 Task: Create Workspace Cybersecurity Workspace description Organize and manage company events and activities. Workspace type Engineering-IT
Action: Mouse moved to (353, 64)
Screenshot: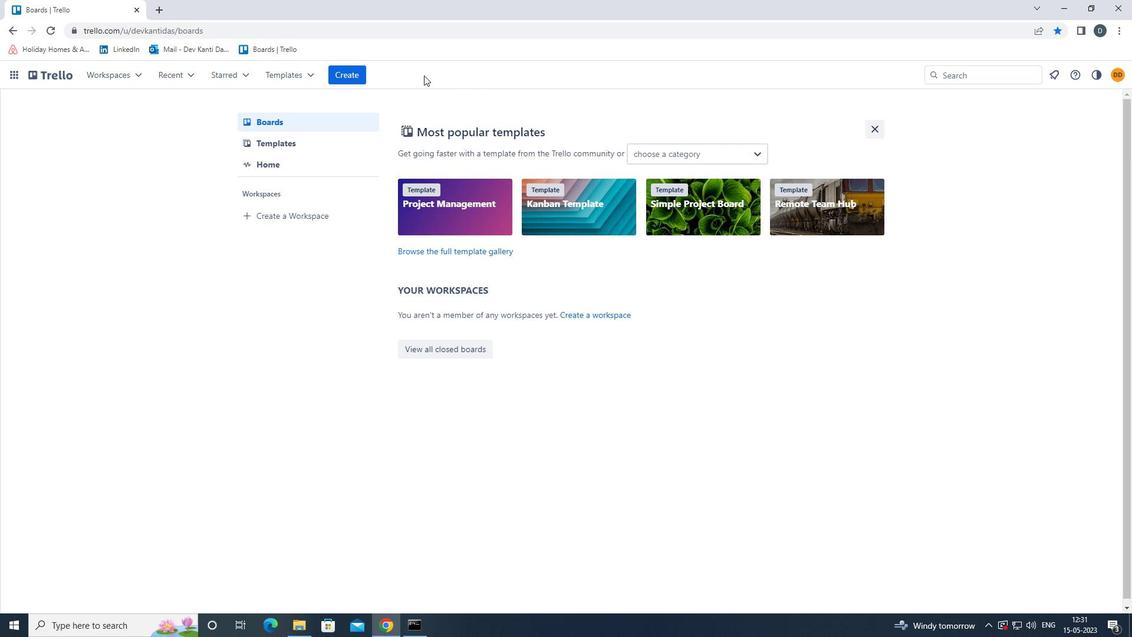 
Action: Mouse pressed left at (353, 64)
Screenshot: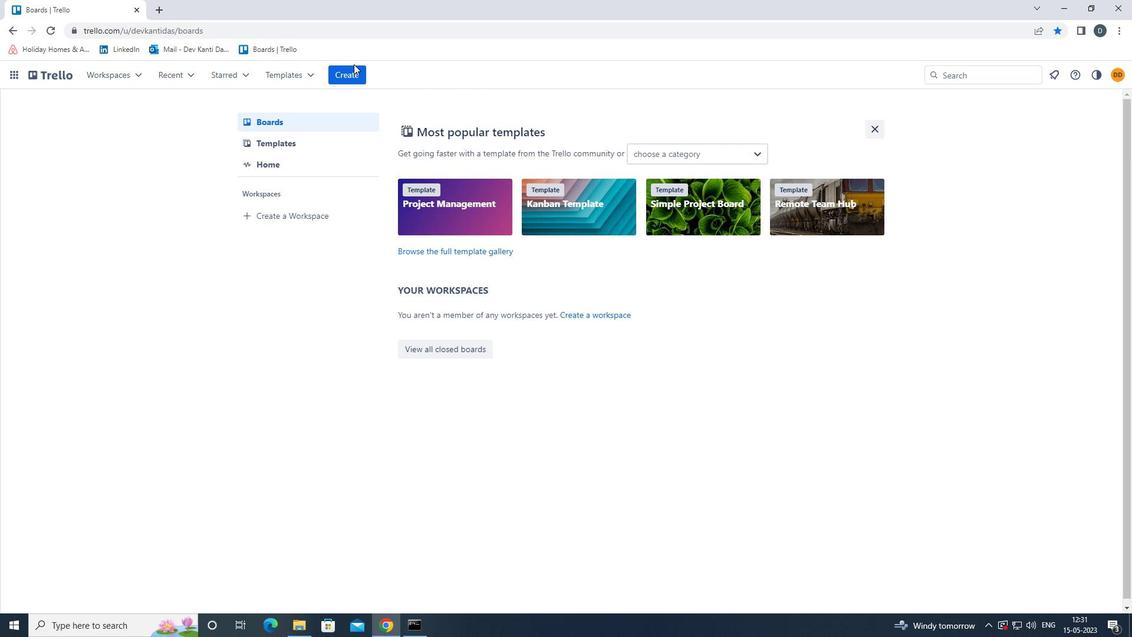 
Action: Mouse moved to (353, 66)
Screenshot: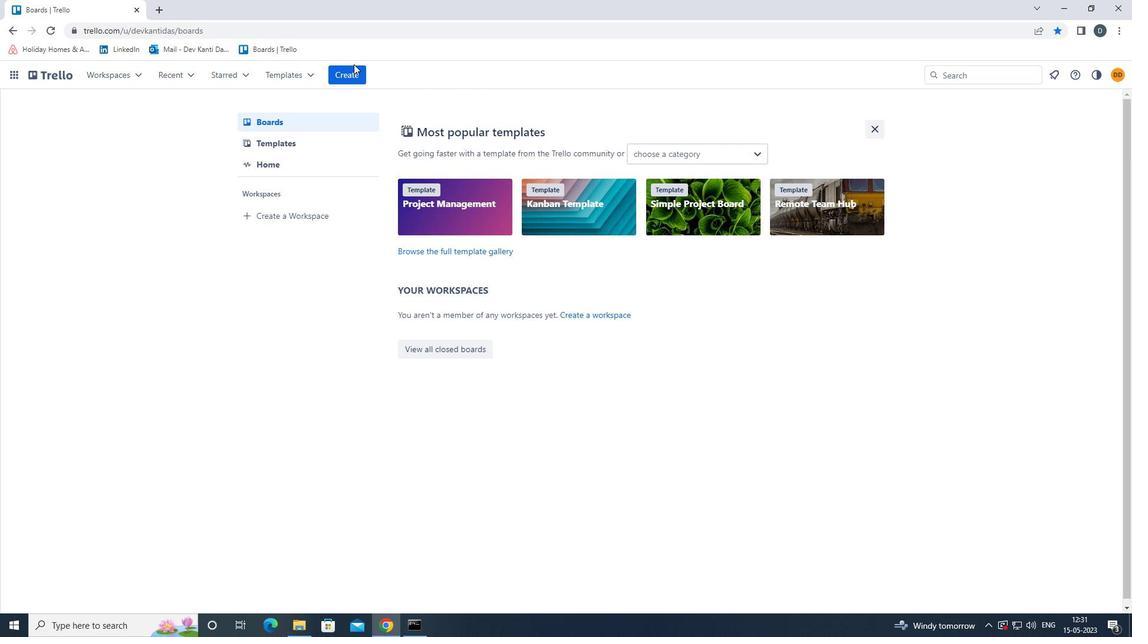 
Action: Mouse pressed left at (353, 66)
Screenshot: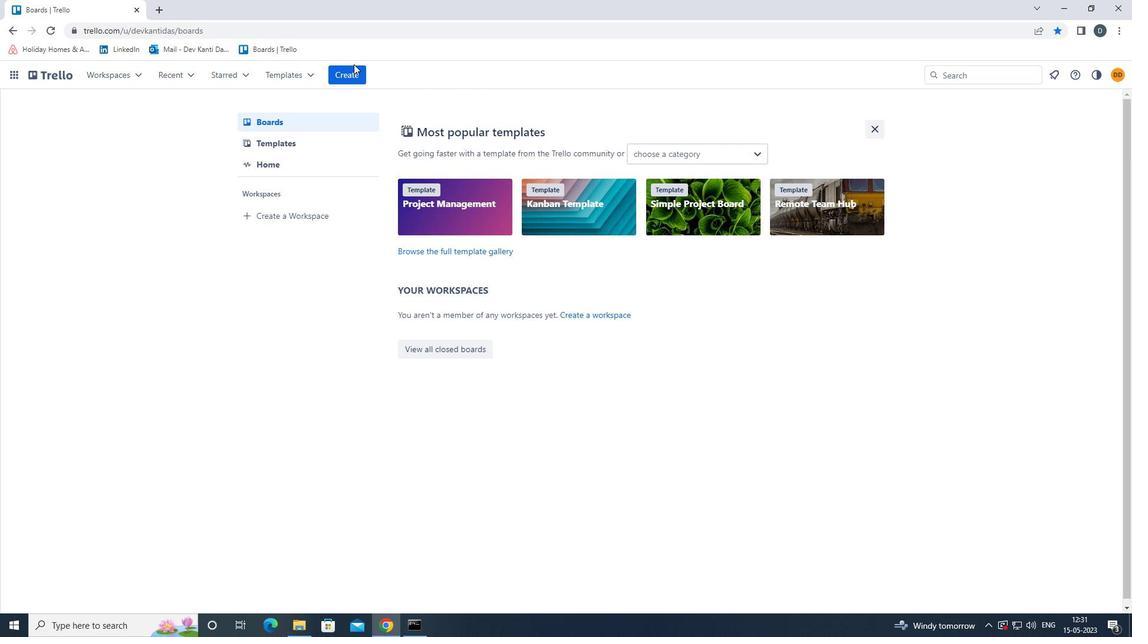 
Action: Mouse moved to (395, 192)
Screenshot: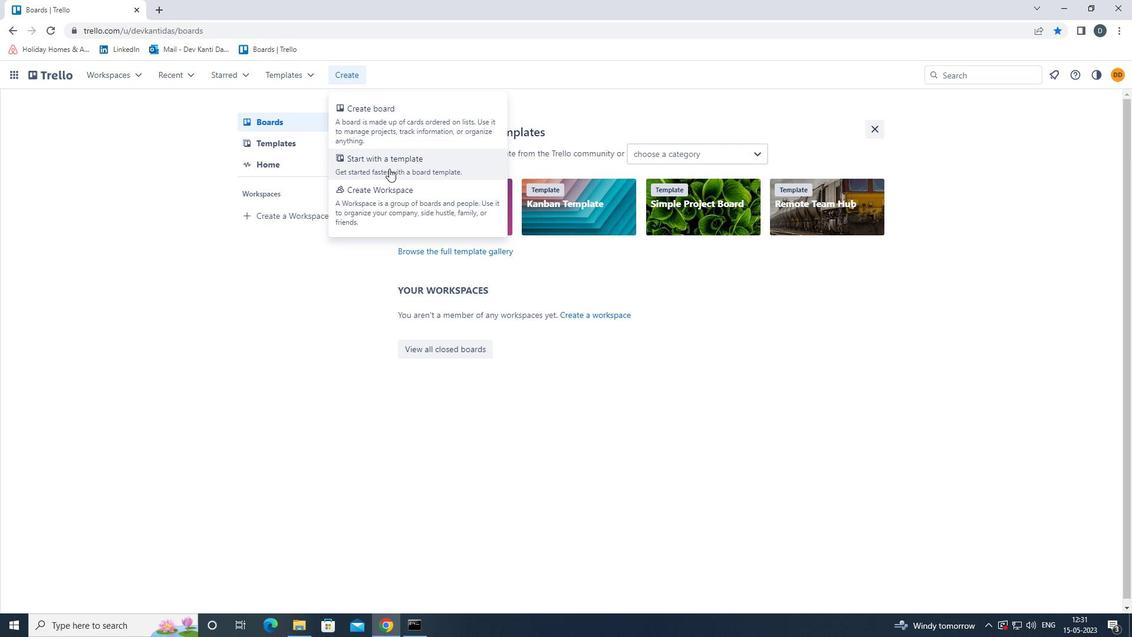 
Action: Mouse pressed left at (395, 192)
Screenshot: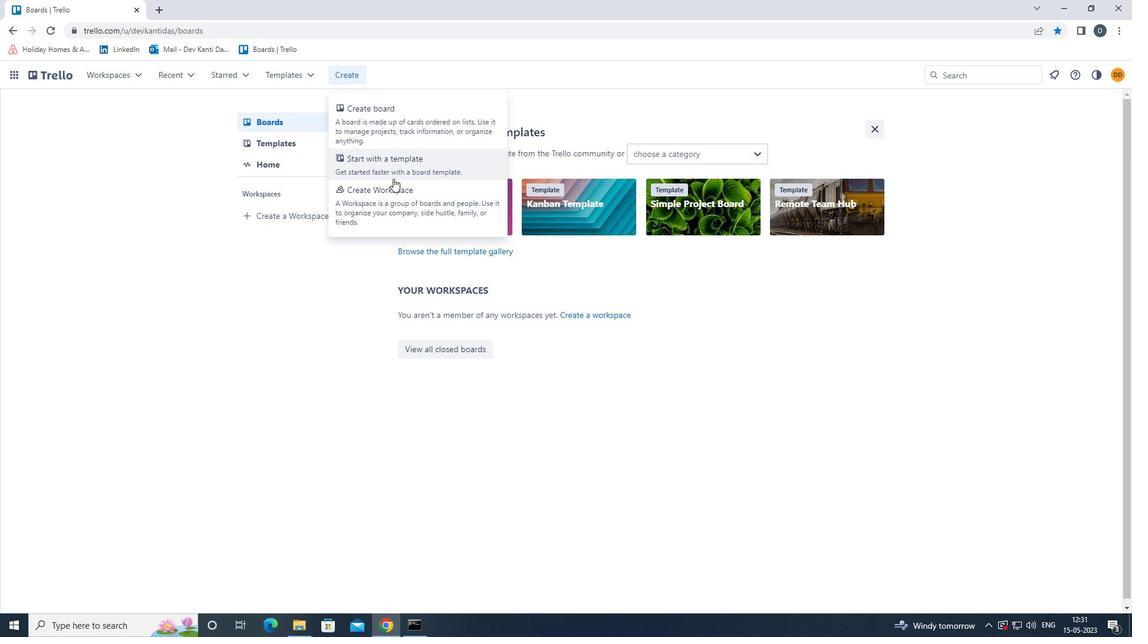 
Action: Mouse moved to (397, 227)
Screenshot: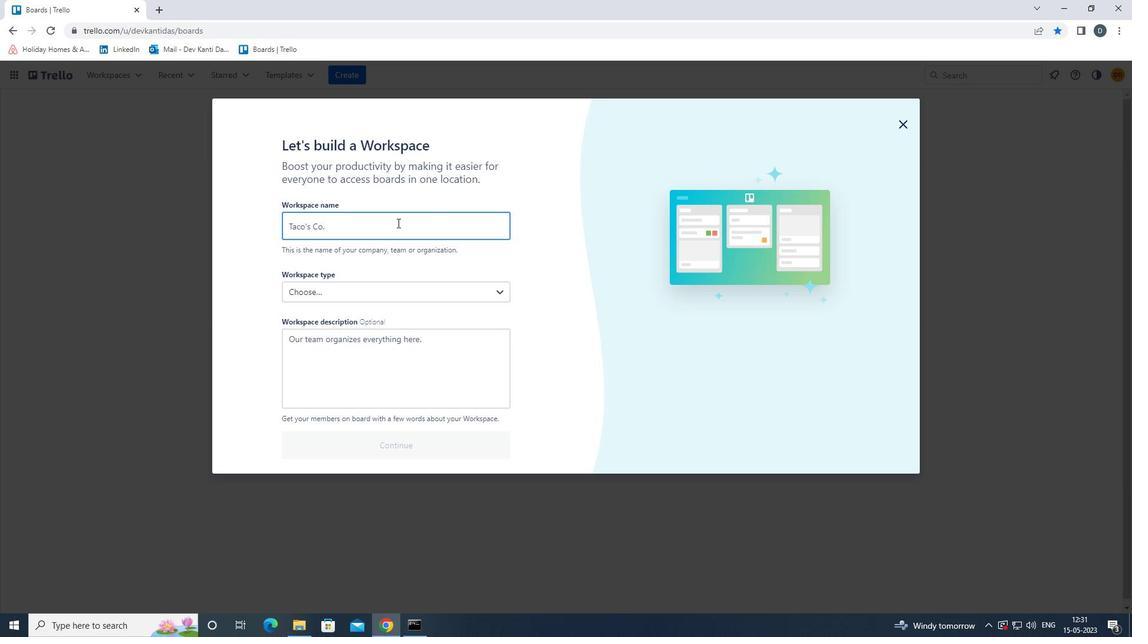 
Action: Key pressed <Key.shift>CYBERSECURITY
Screenshot: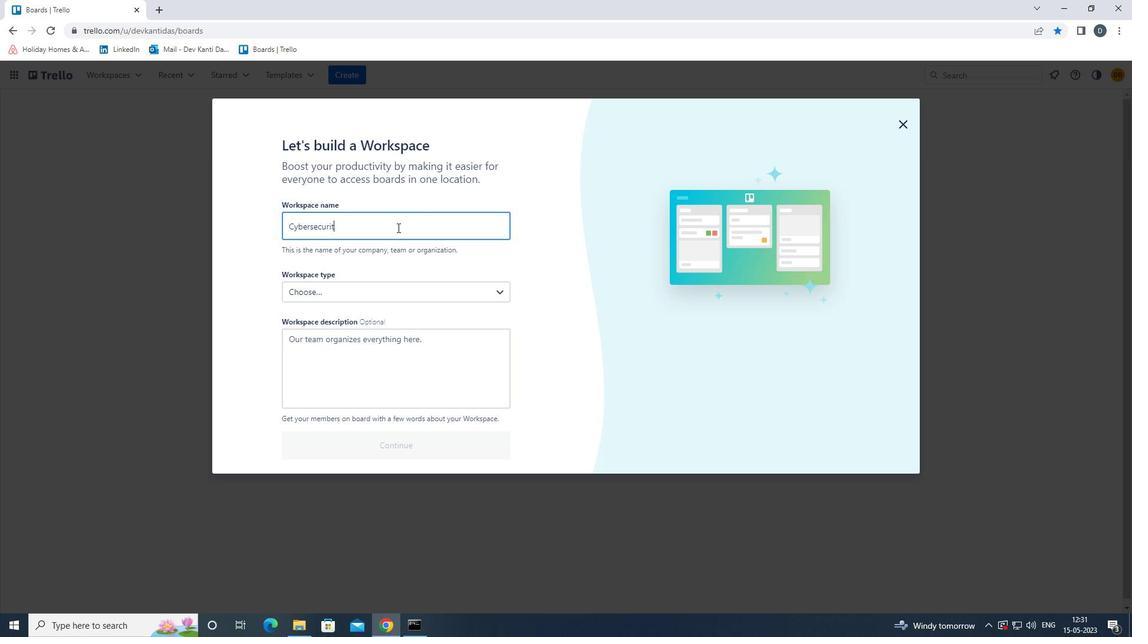
Action: Mouse moved to (369, 360)
Screenshot: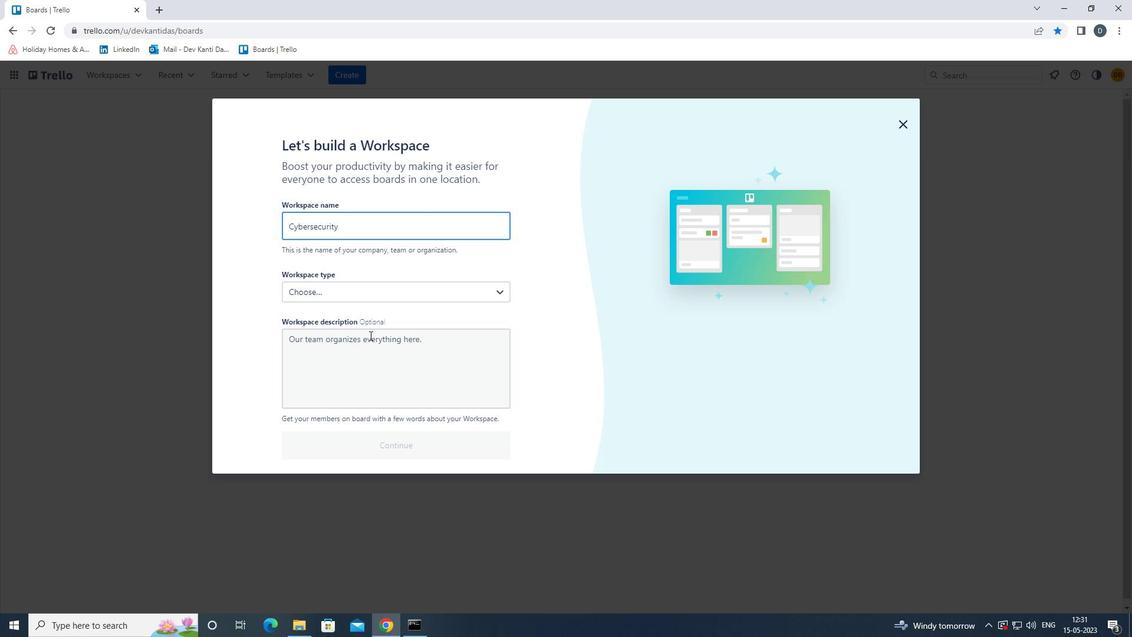 
Action: Mouse pressed left at (369, 360)
Screenshot: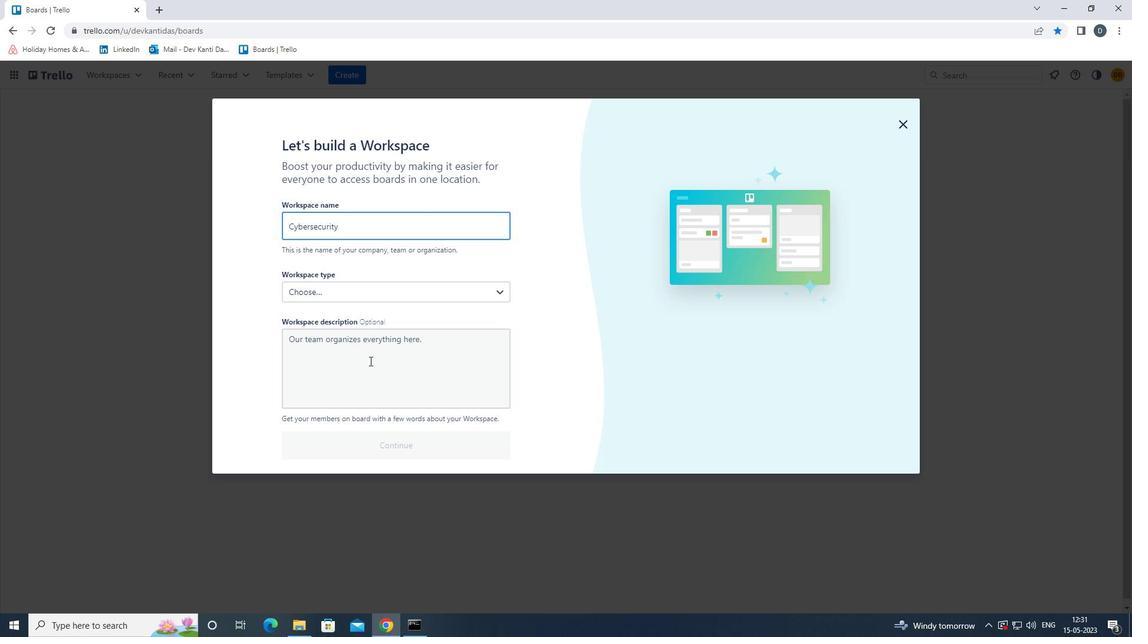 
Action: Key pressed <Key.shift>ORGANIZE<Key.space>AND<Key.space>COMPANY<Key.space>EVENTS<Key.space>AND<Key.space>ACTIVITIES.
Screenshot: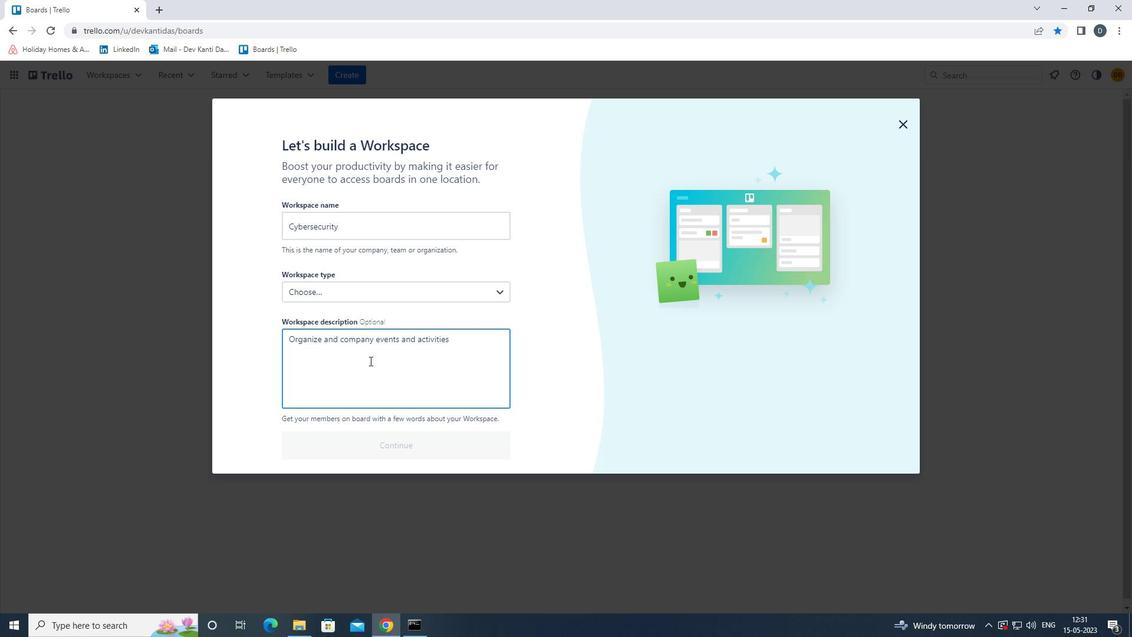 
Action: Mouse moved to (425, 286)
Screenshot: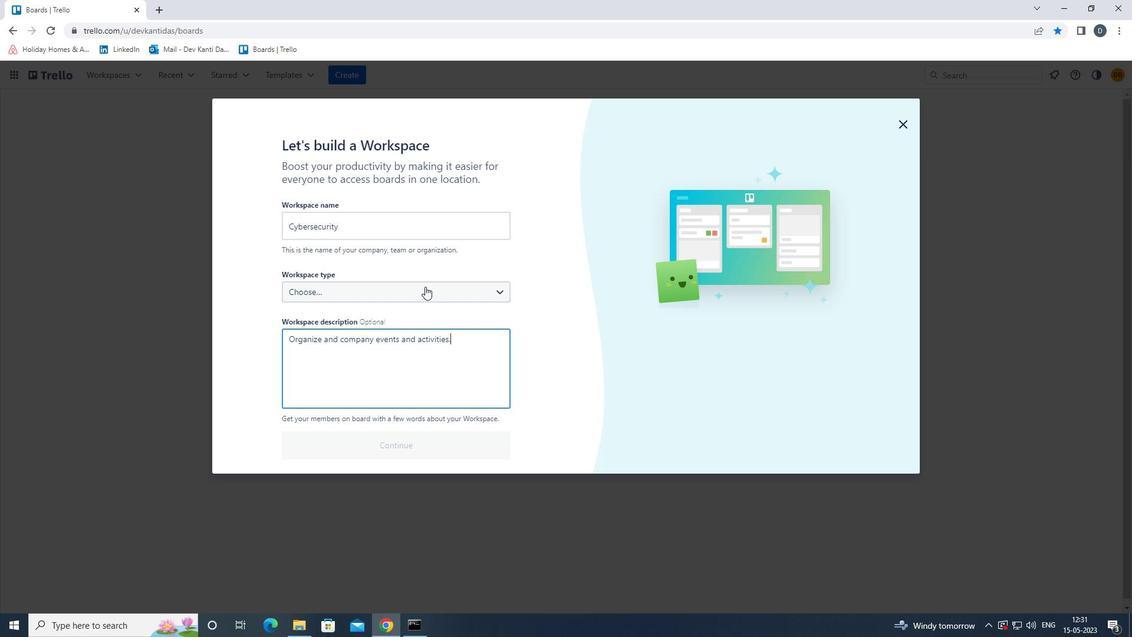 
Action: Mouse pressed left at (425, 286)
Screenshot: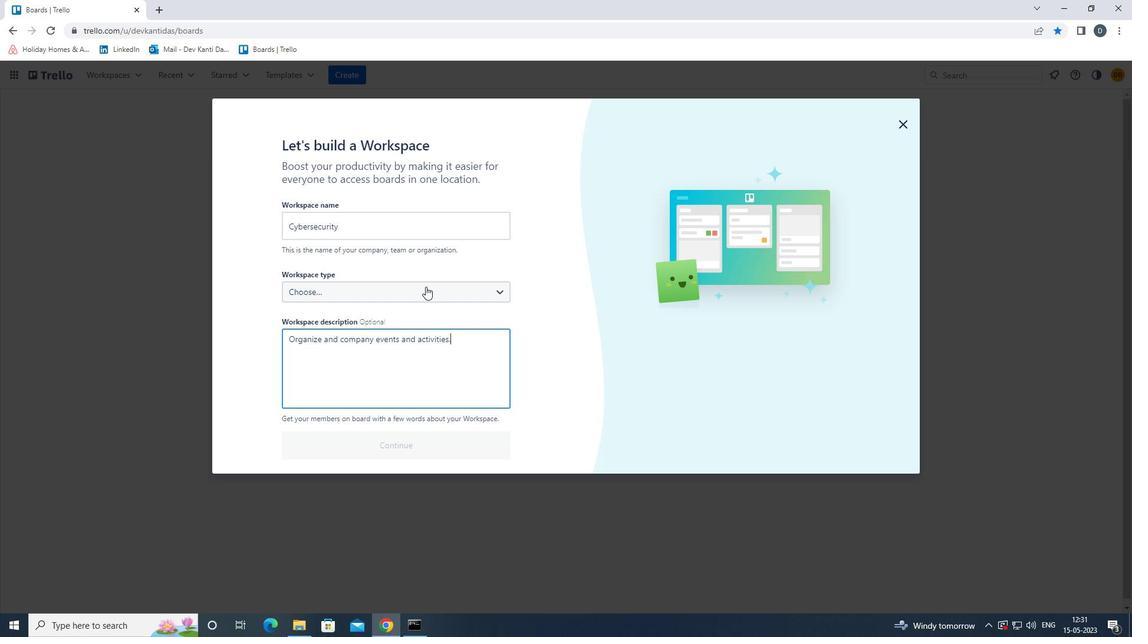 
Action: Mouse moved to (425, 351)
Screenshot: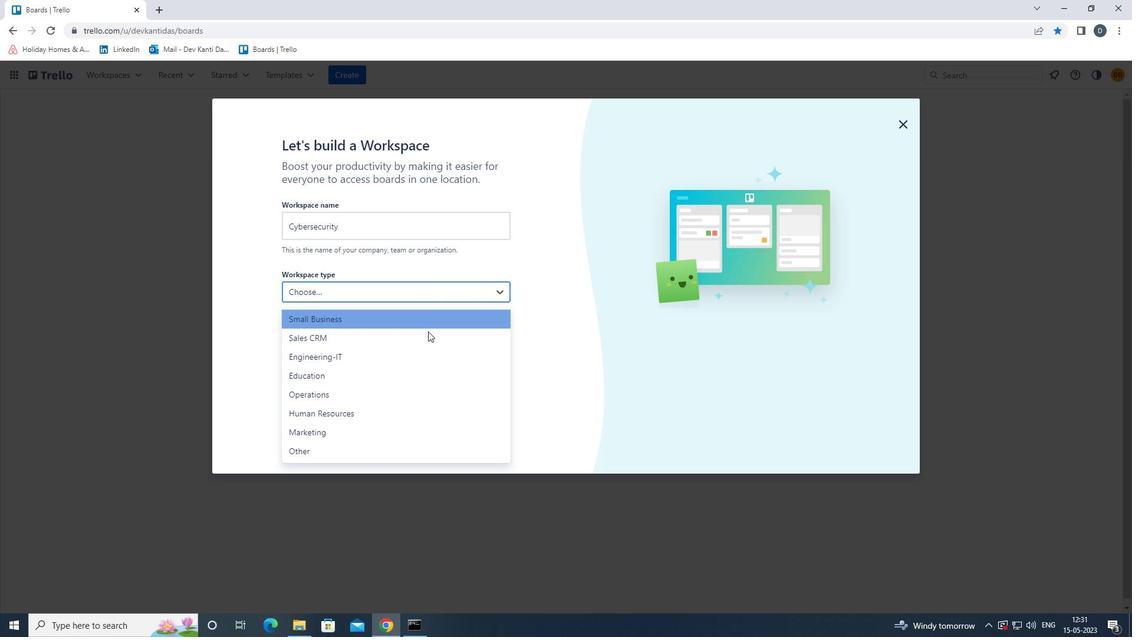 
Action: Mouse pressed left at (425, 351)
Screenshot: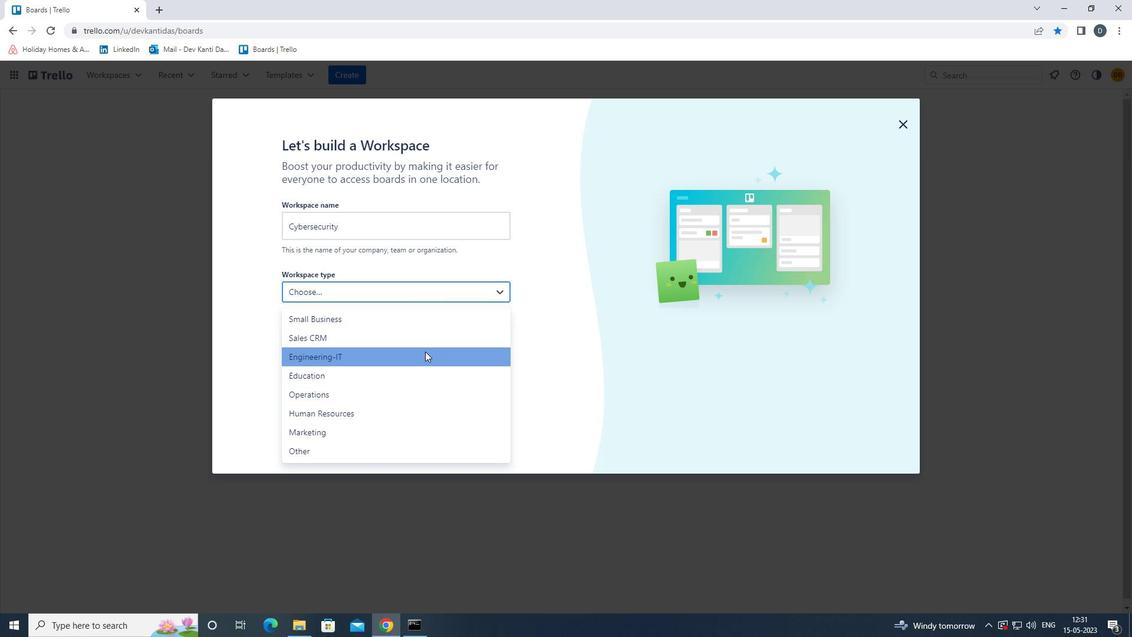 
Action: Mouse moved to (410, 448)
Screenshot: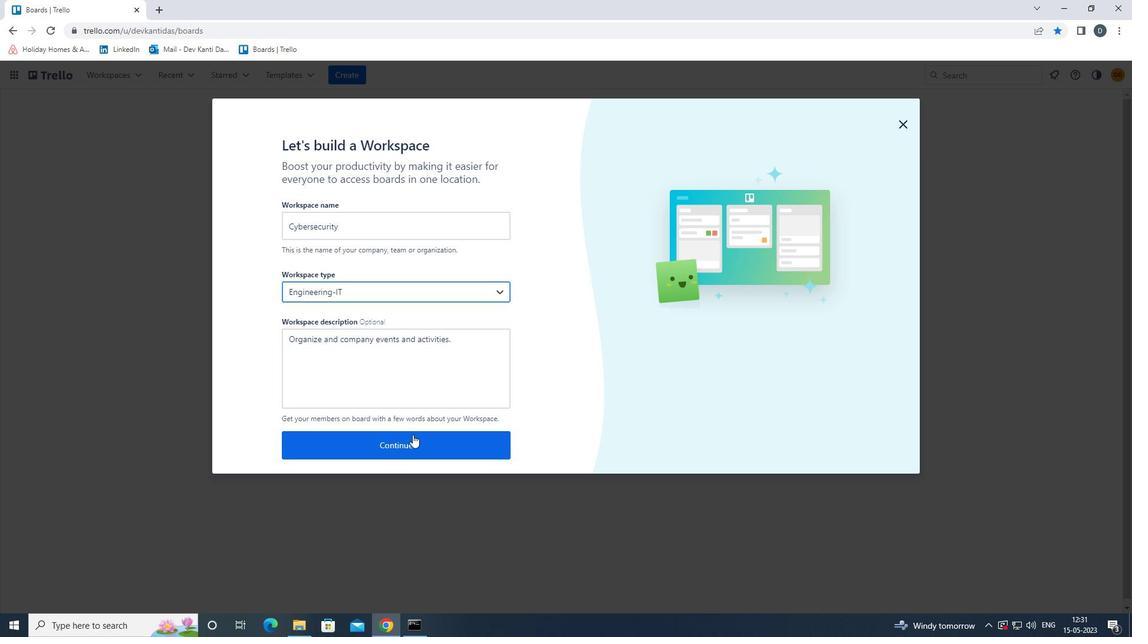 
Action: Mouse pressed left at (410, 448)
Screenshot: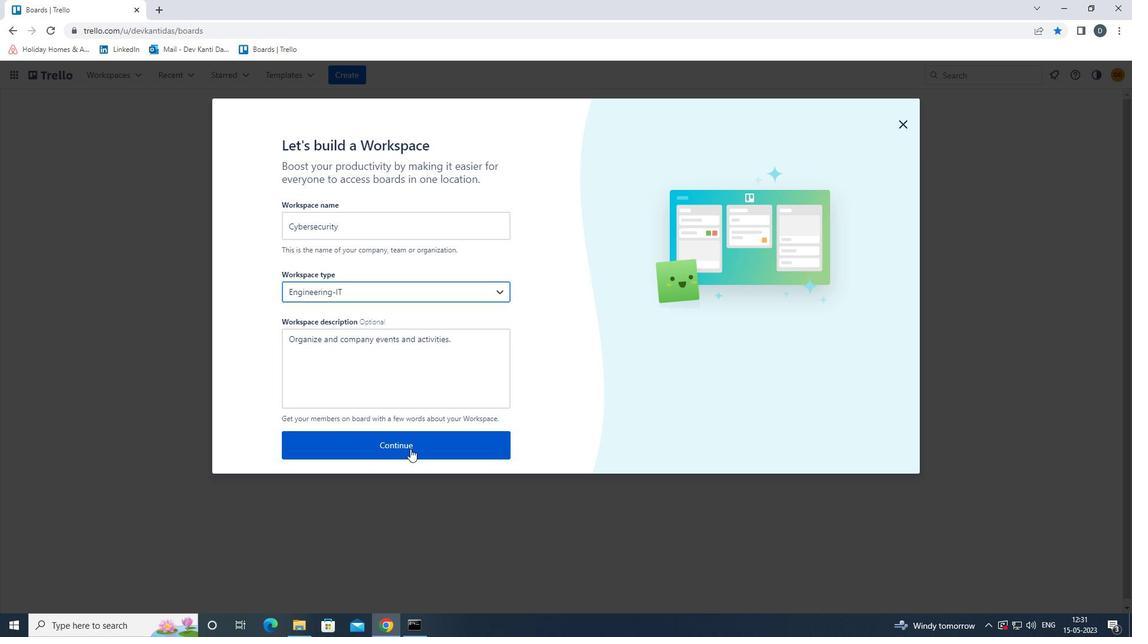 
Action: Mouse moved to (900, 123)
Screenshot: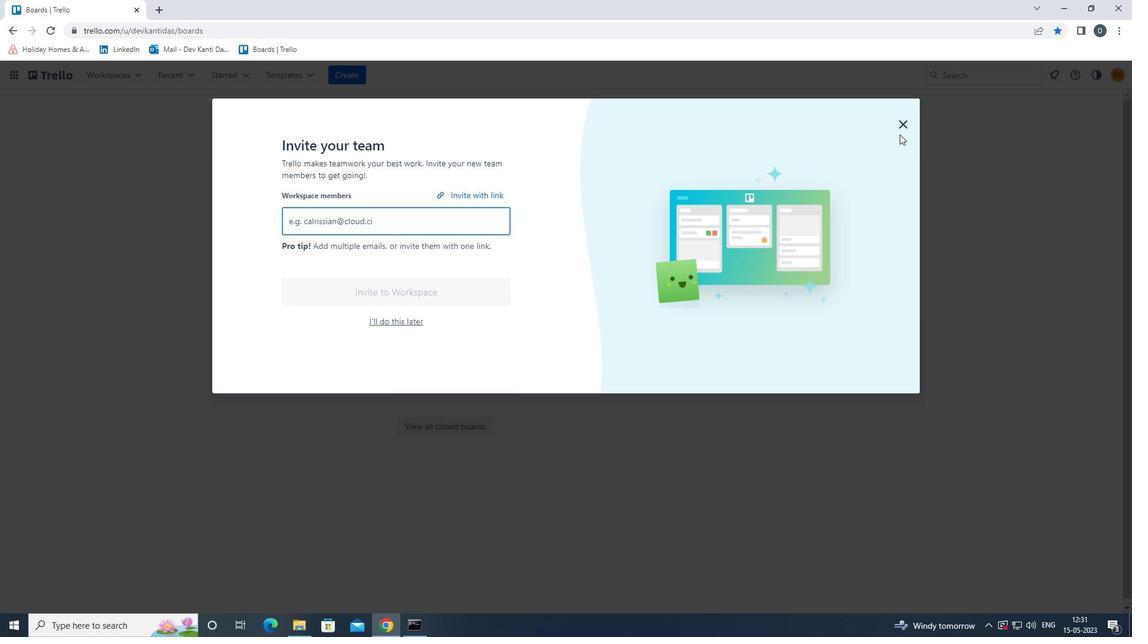 
Action: Mouse pressed left at (900, 123)
Screenshot: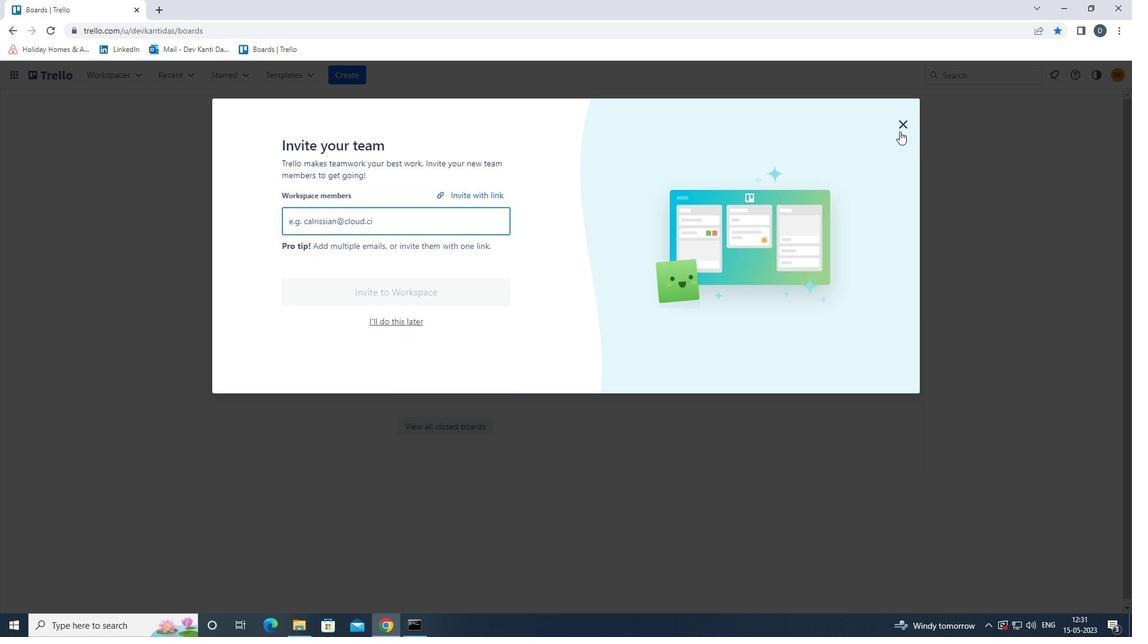 
Action: Mouse moved to (904, 136)
Screenshot: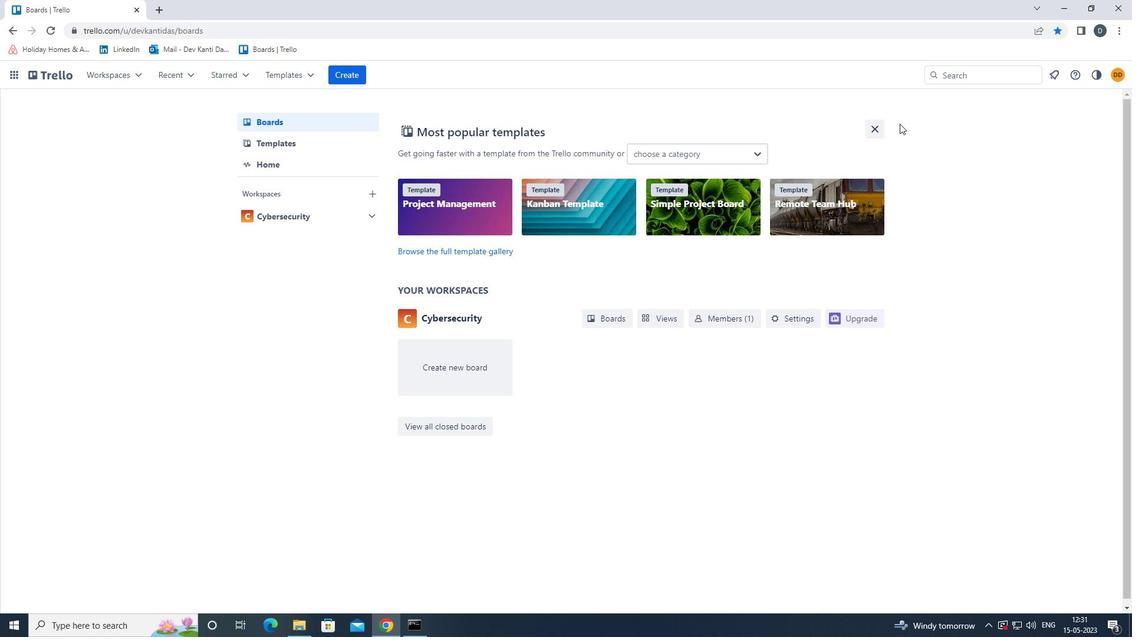 
